 Task: Check your privacy and safety settings
Action: Mouse moved to (19, 92)
Screenshot: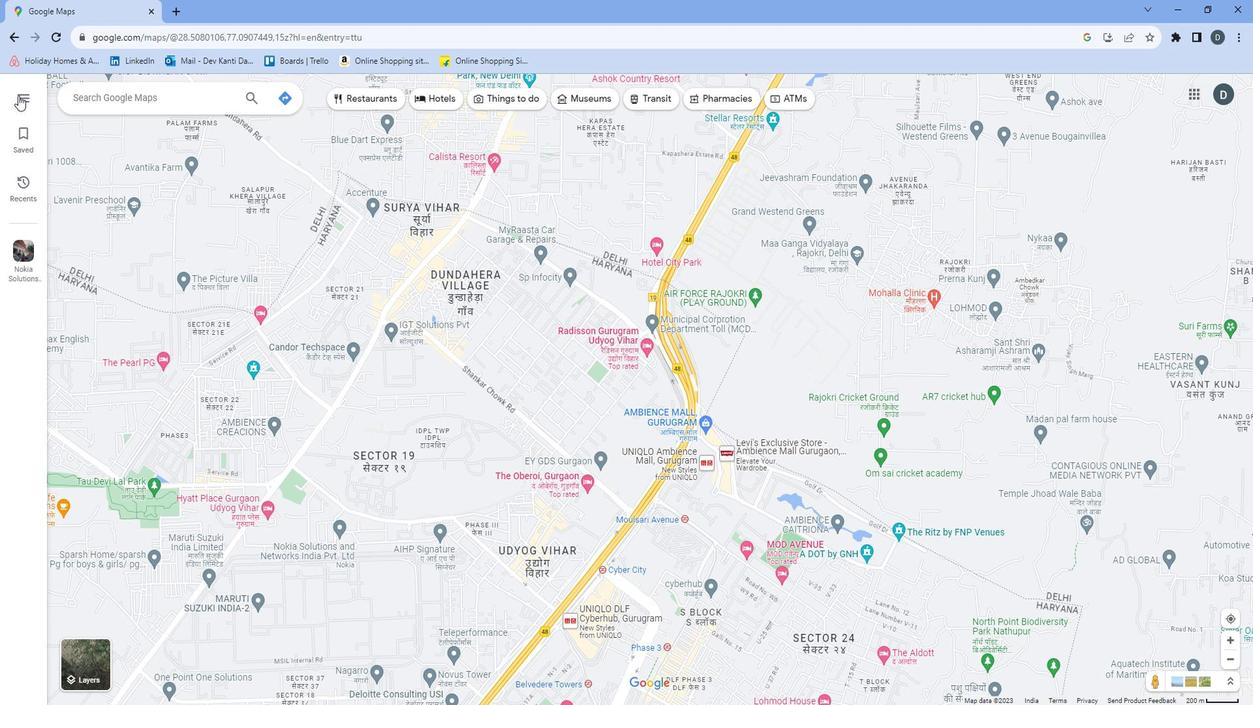 
Action: Mouse pressed left at (19, 92)
Screenshot: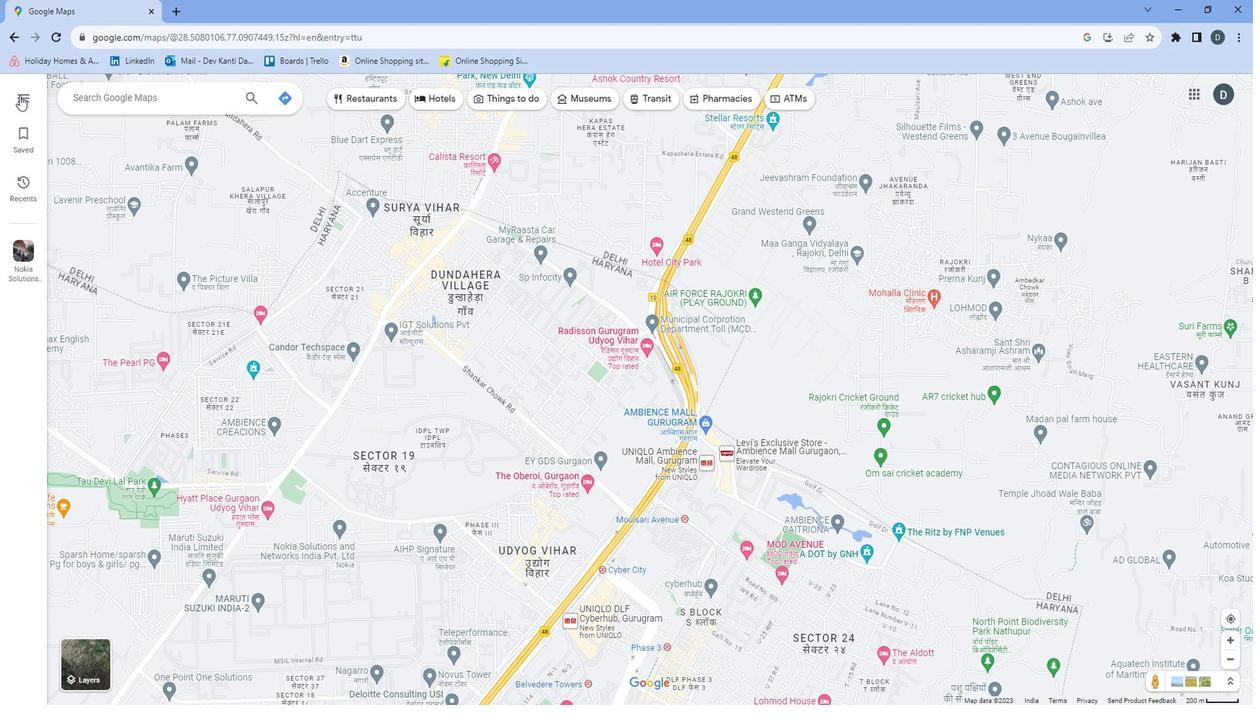 
Action: Mouse moved to (48, 547)
Screenshot: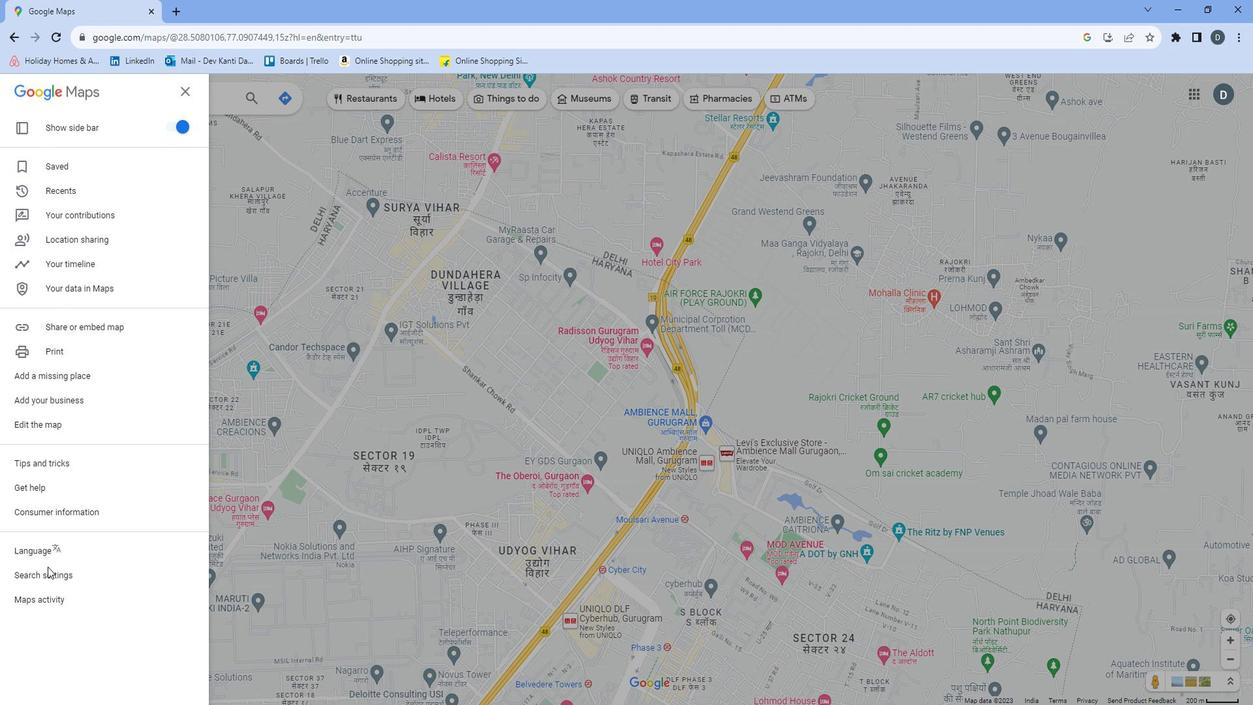 
Action: Mouse pressed left at (48, 547)
Screenshot: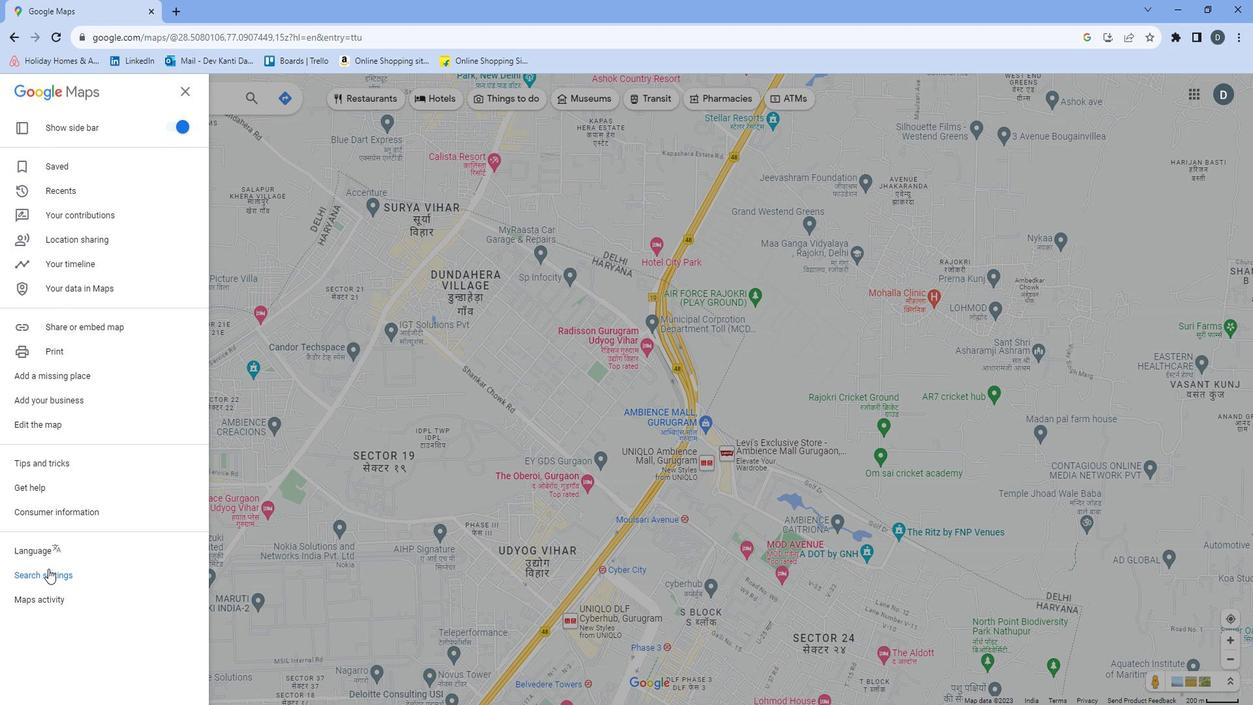 
Action: Mouse moved to (75, 455)
Screenshot: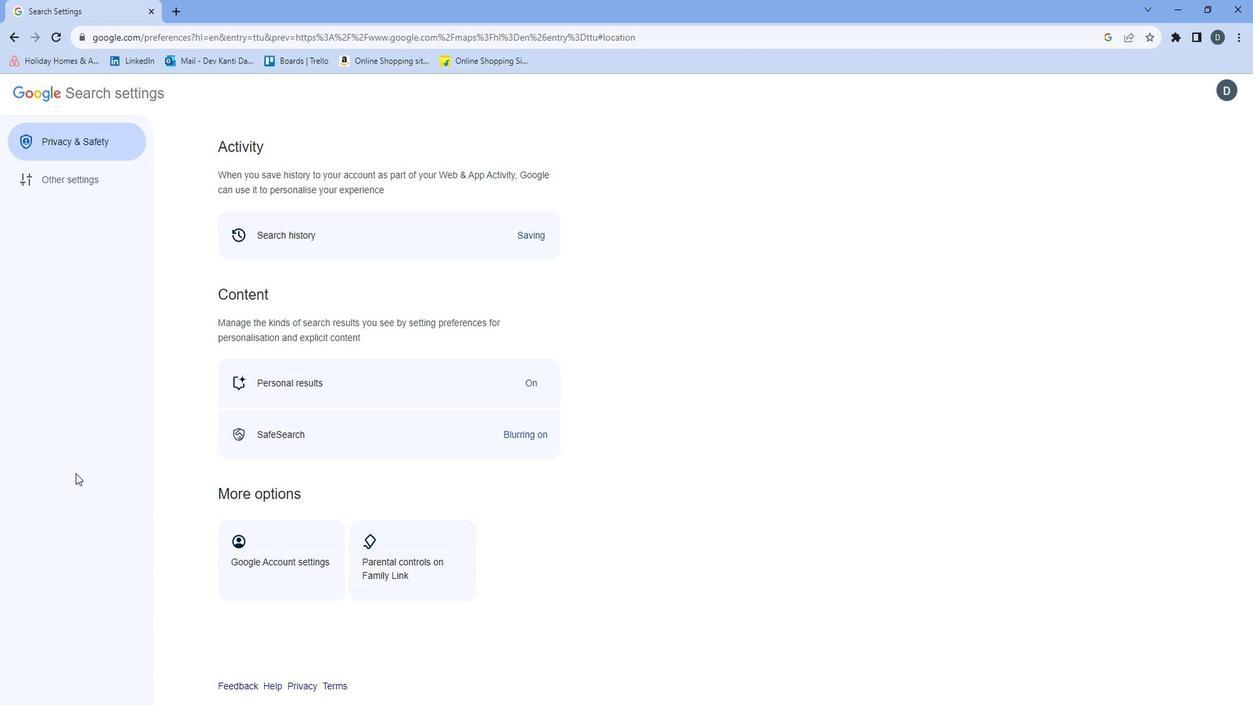 
